 Task: Find restaurants with price "$"
Action: Mouse moved to (296, 75)
Screenshot: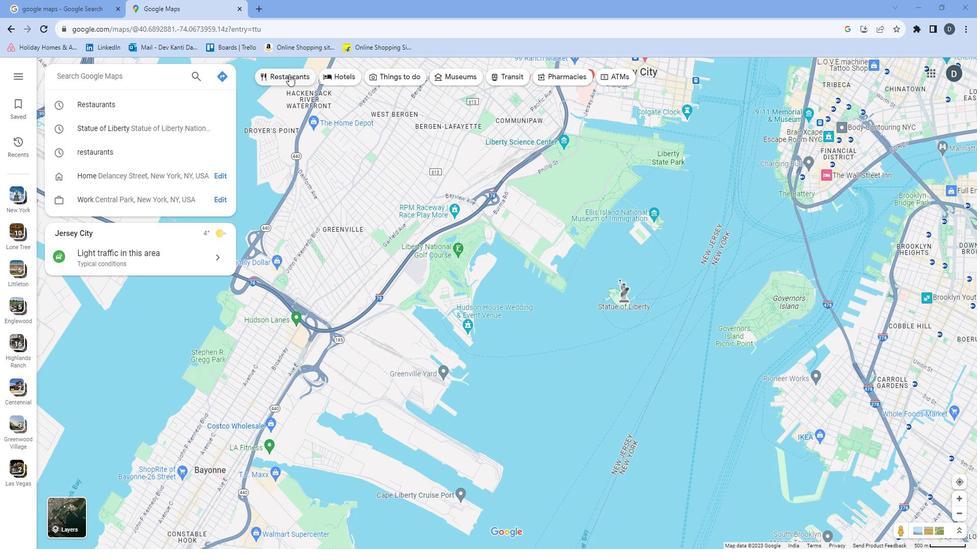 
Action: Mouse pressed left at (296, 75)
Screenshot: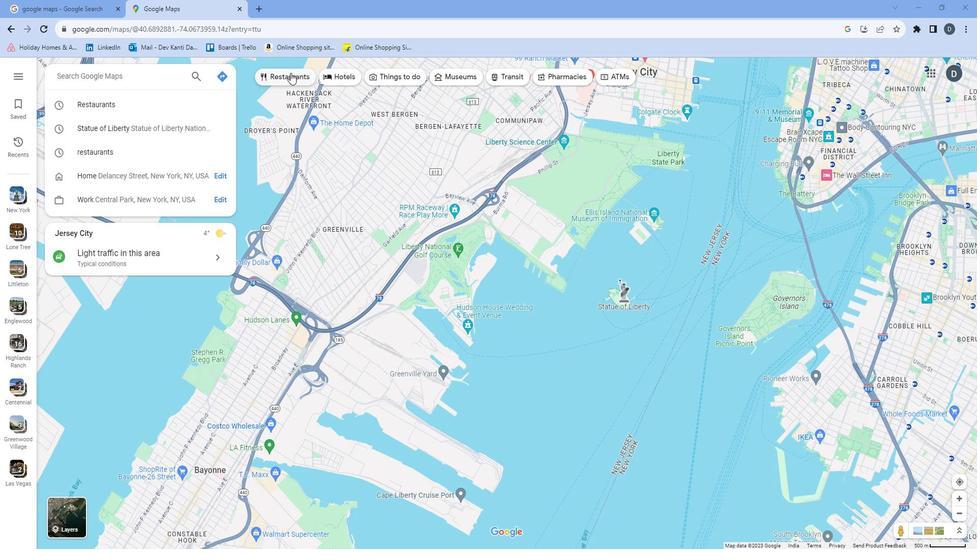 
Action: Mouse moved to (288, 76)
Screenshot: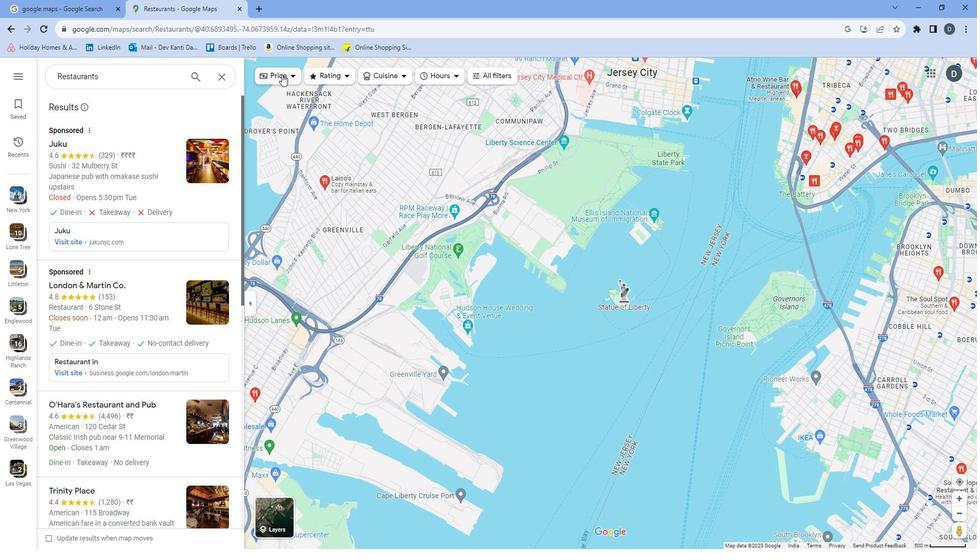 
Action: Mouse pressed left at (288, 76)
Screenshot: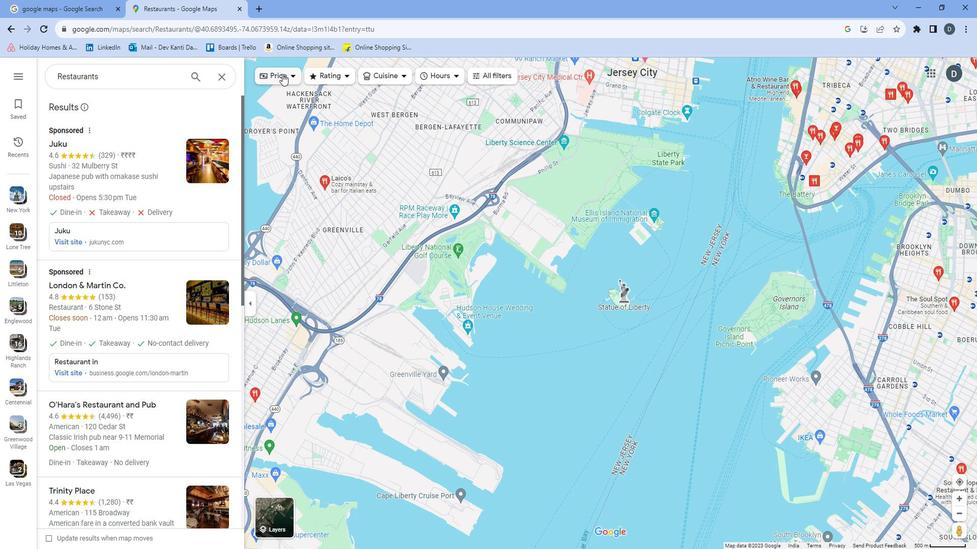
Action: Mouse moved to (275, 103)
Screenshot: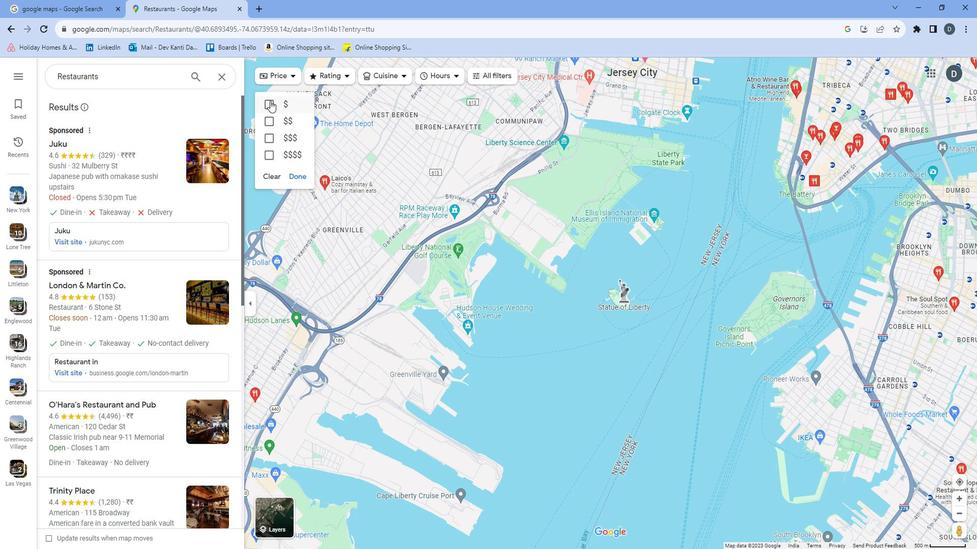
Action: Mouse pressed left at (275, 103)
Screenshot: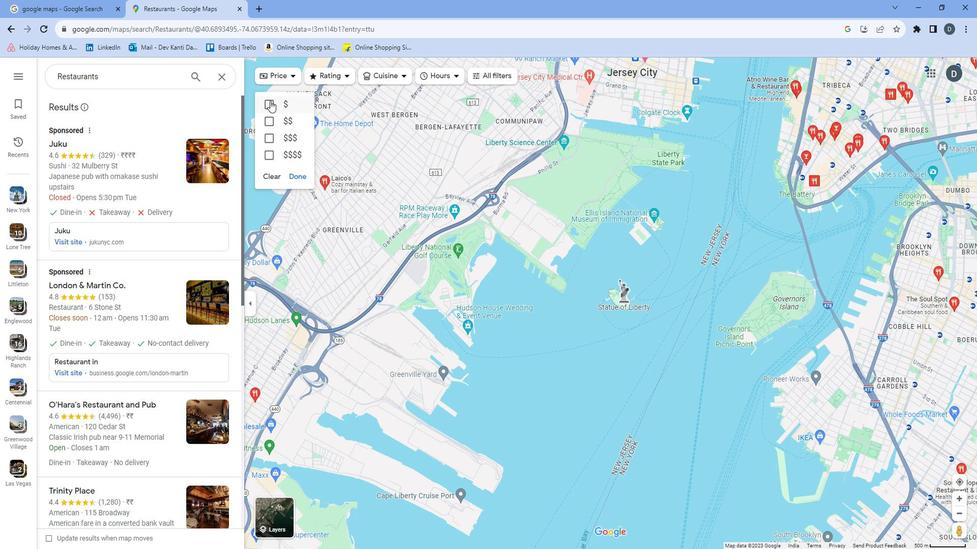 
Action: Mouse moved to (303, 175)
Screenshot: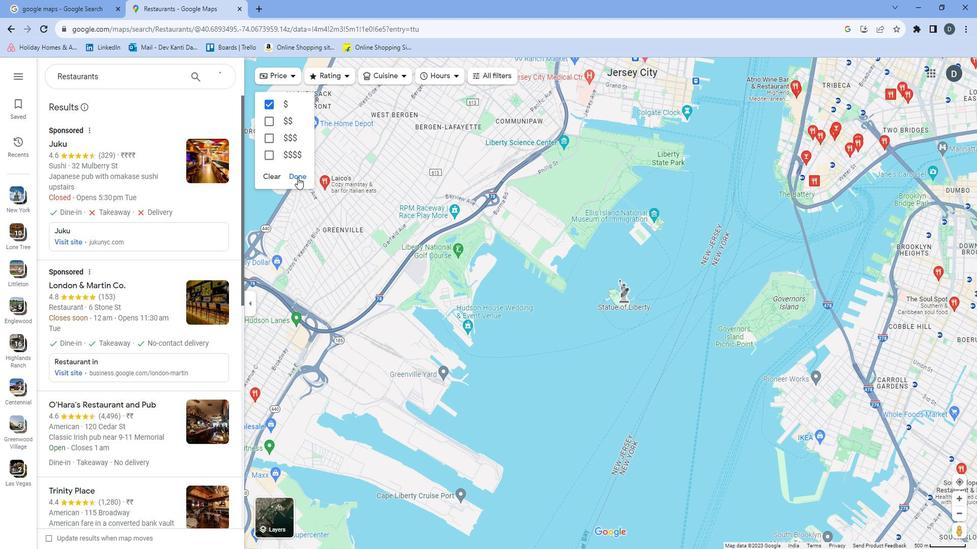 
Action: Mouse pressed left at (303, 175)
Screenshot: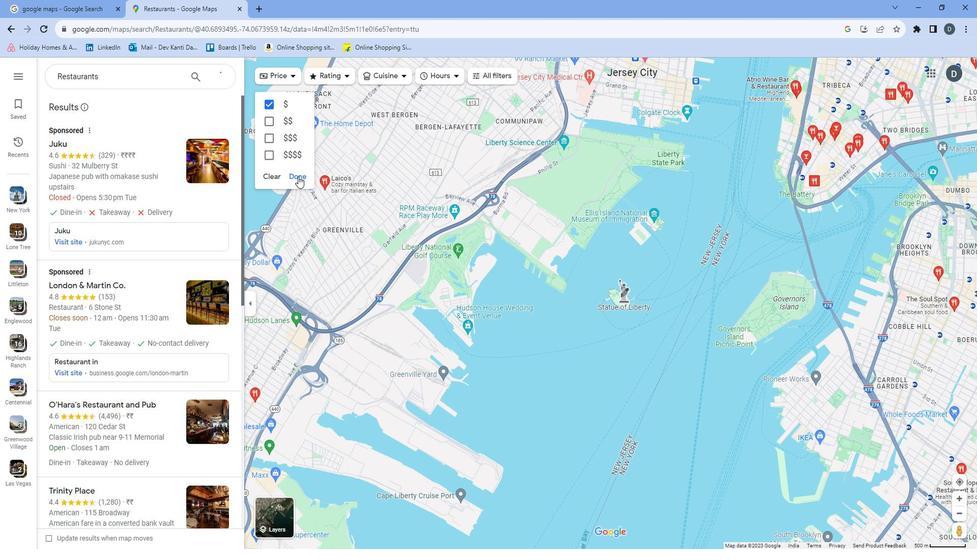 
Action: Mouse moved to (349, 154)
Screenshot: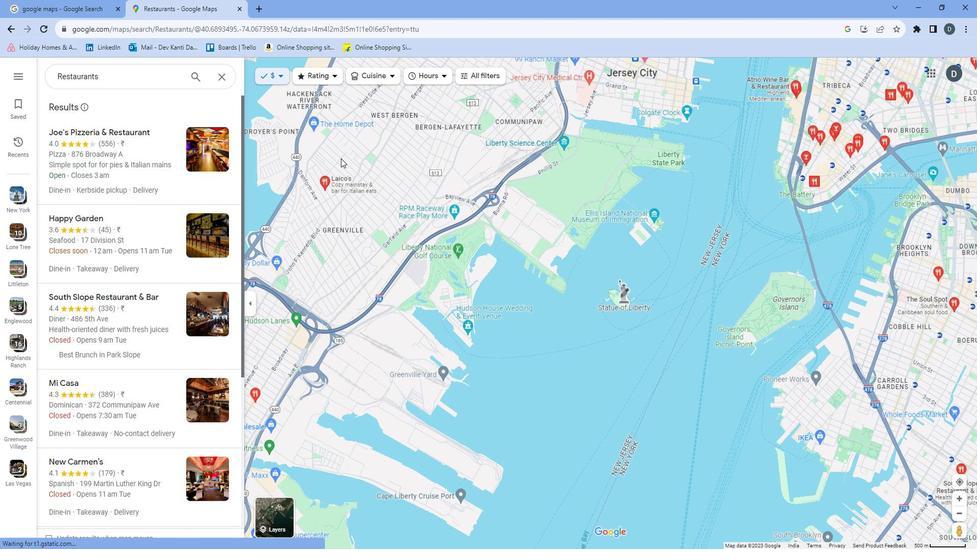 
